 Task: Add Sprouts Shredded Thick Cut Sharp Cheddar Cheese to the cart.
Action: Mouse moved to (762, 281)
Screenshot: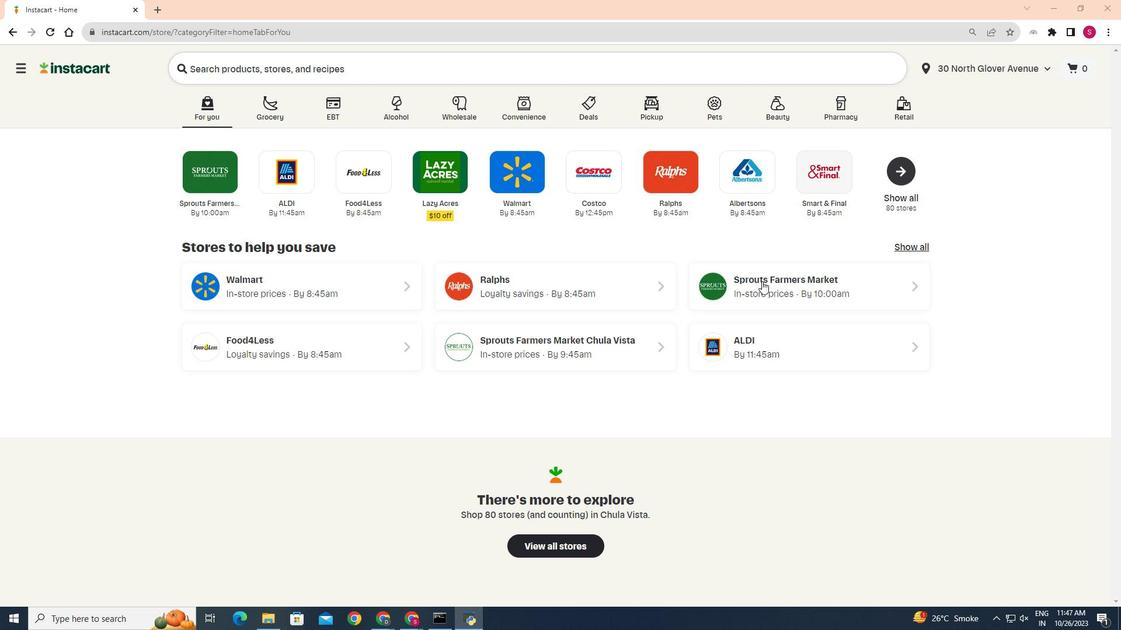 
Action: Mouse pressed left at (762, 281)
Screenshot: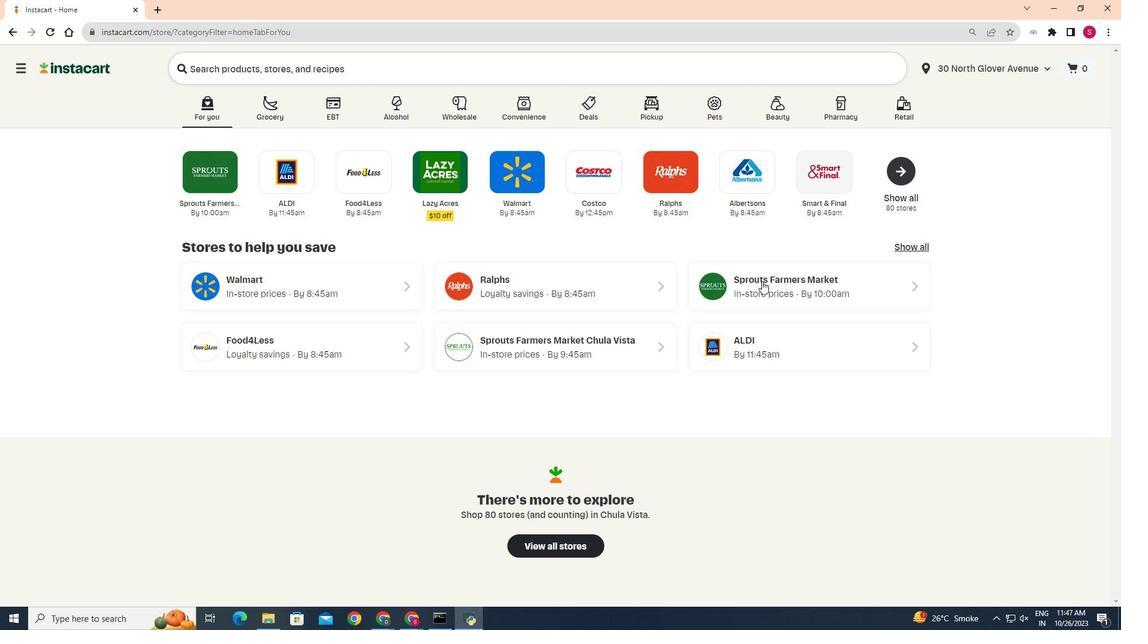 
Action: Mouse moved to (44, 491)
Screenshot: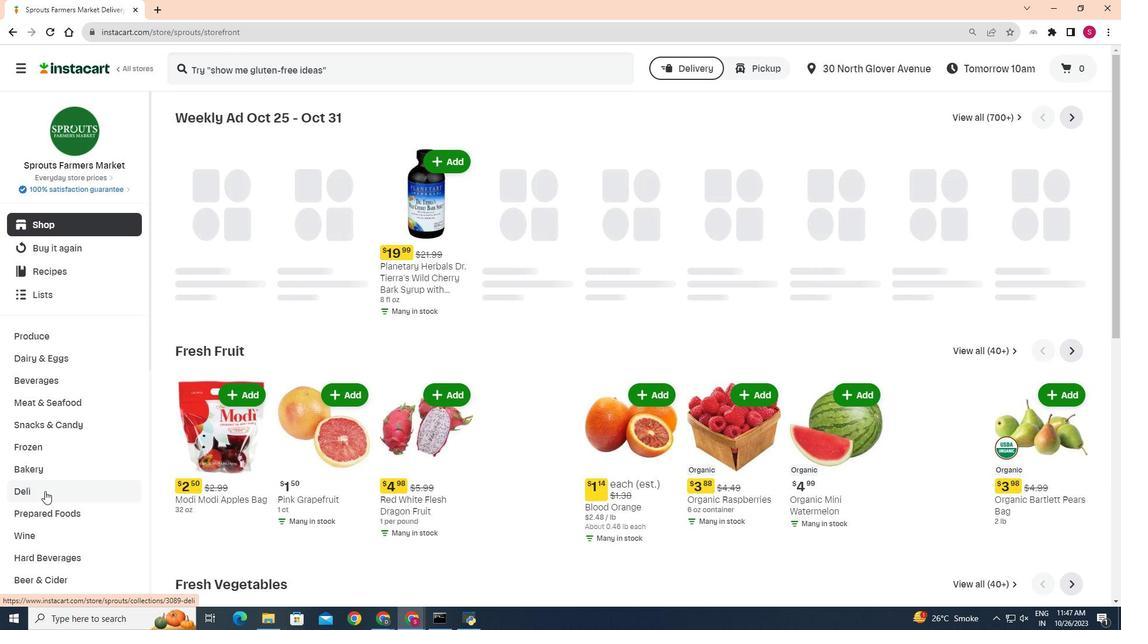 
Action: Mouse pressed left at (44, 491)
Screenshot: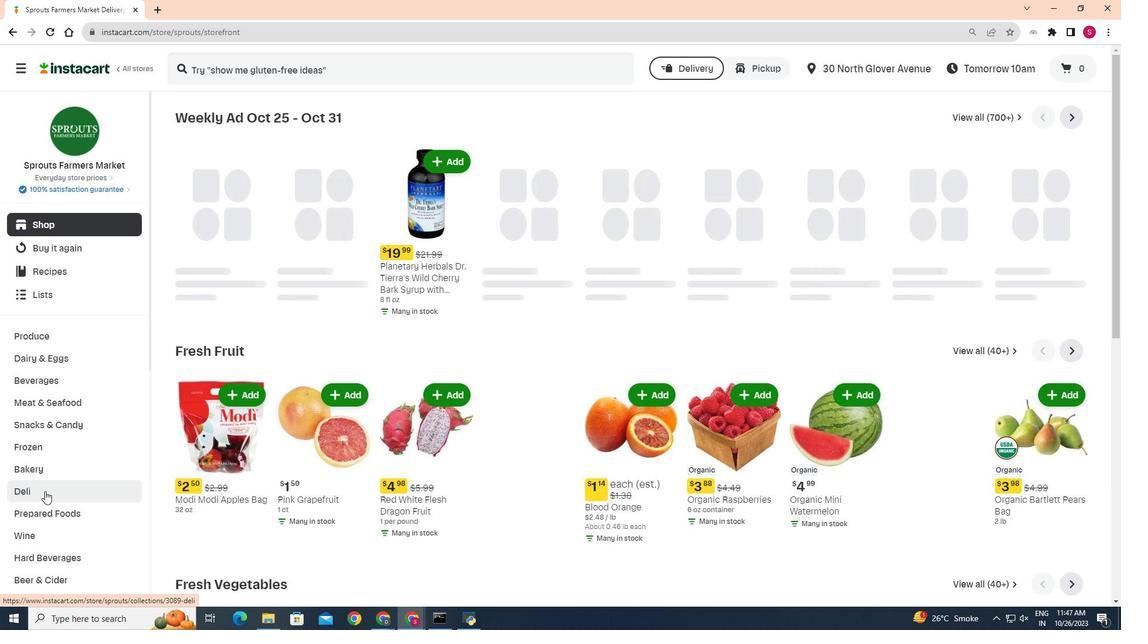 
Action: Mouse moved to (301, 141)
Screenshot: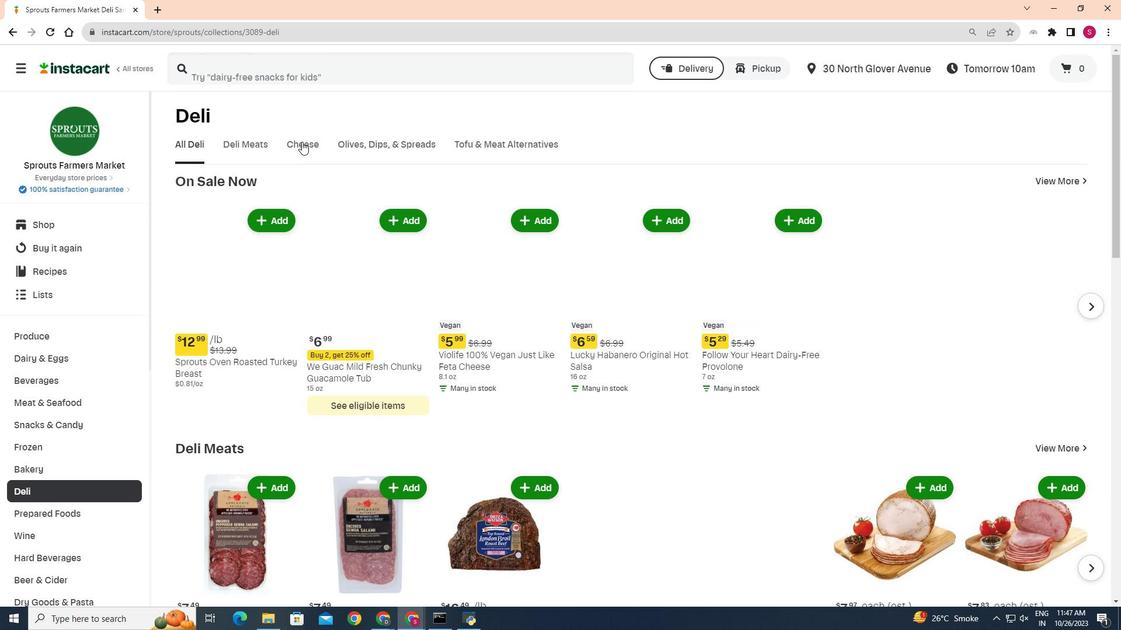 
Action: Mouse pressed left at (301, 141)
Screenshot: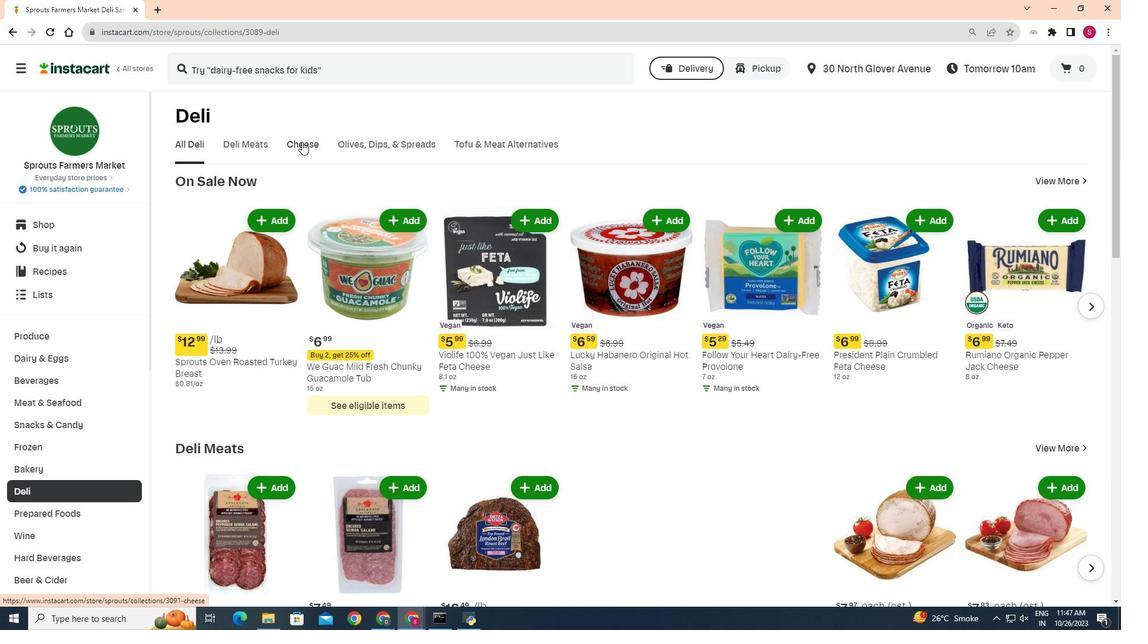 
Action: Mouse moved to (275, 192)
Screenshot: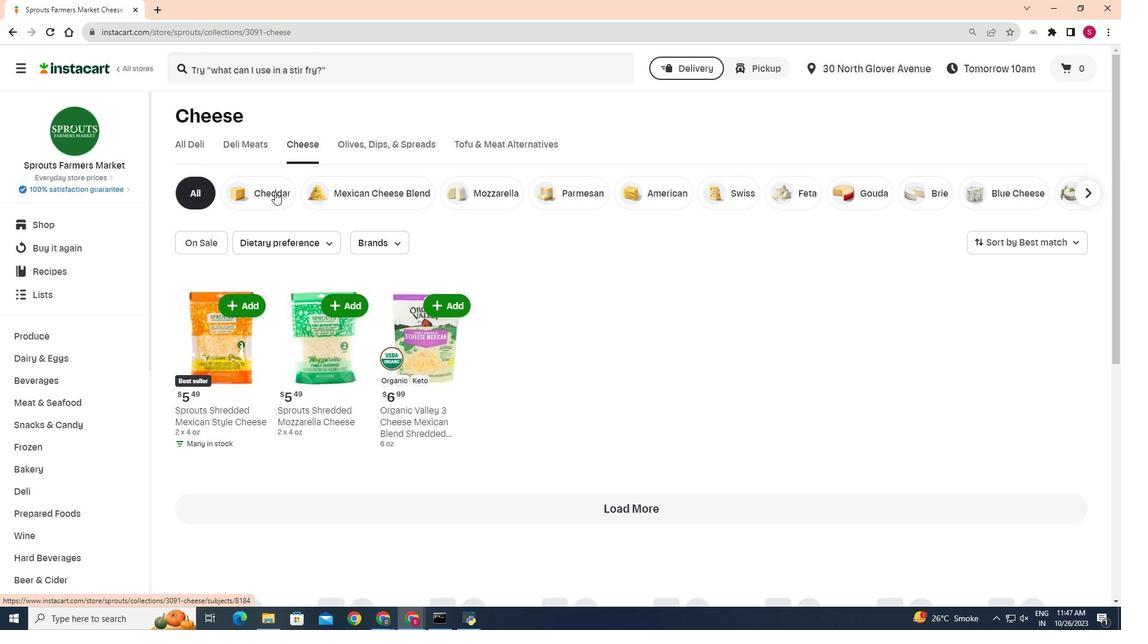 
Action: Mouse pressed left at (275, 192)
Screenshot: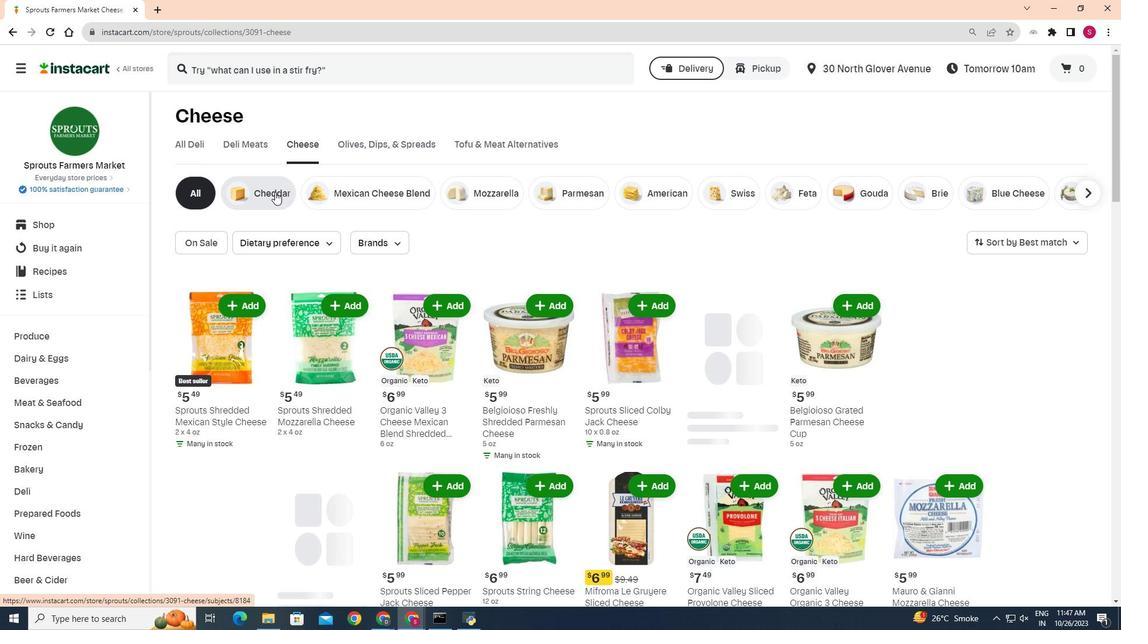 
Action: Mouse moved to (748, 301)
Screenshot: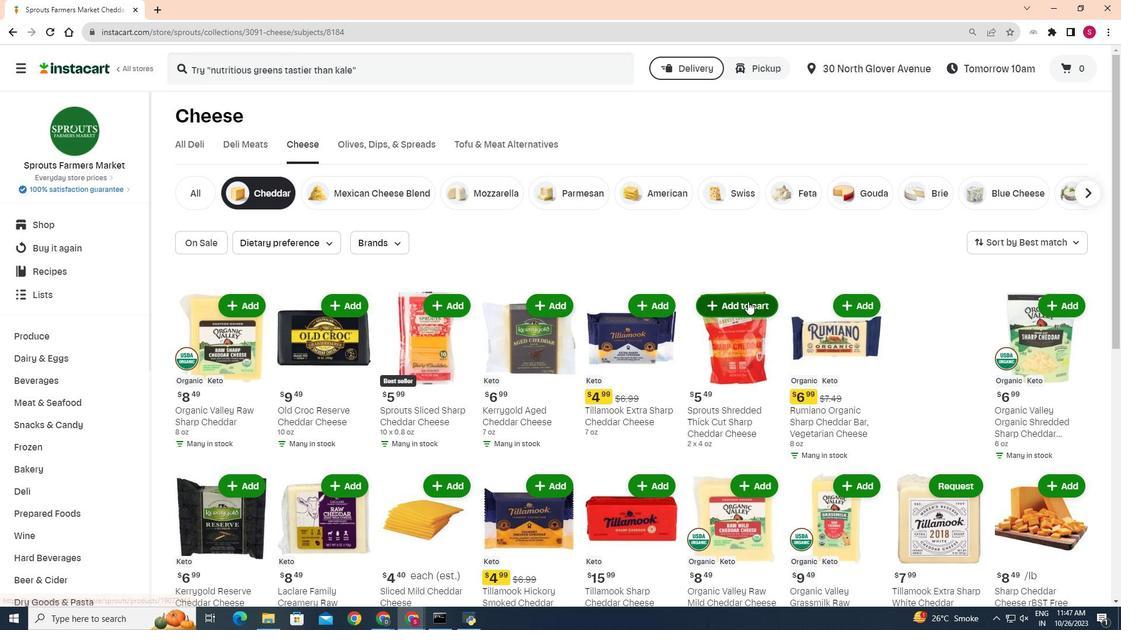
Action: Mouse pressed left at (748, 301)
Screenshot: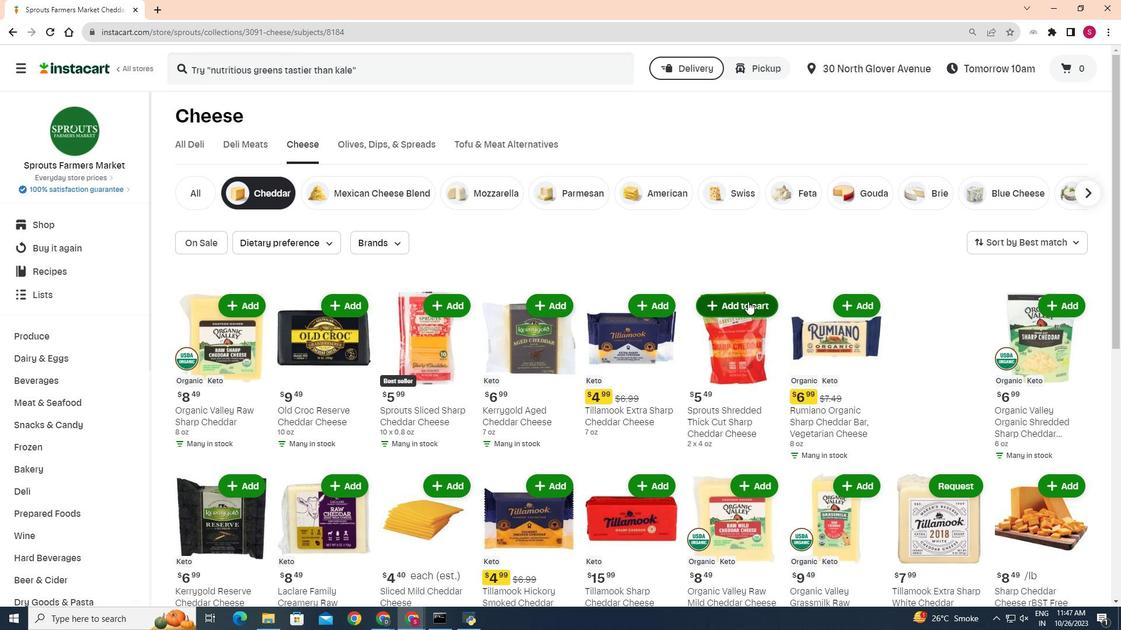 
Action: Mouse moved to (640, 246)
Screenshot: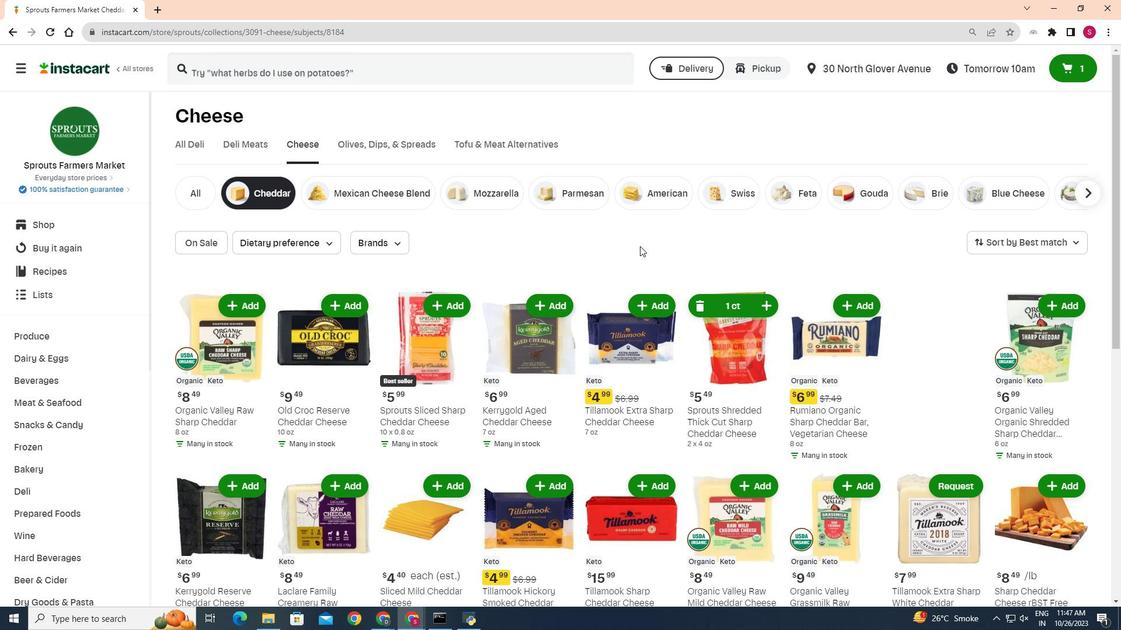 
